 Task: Create a rule when a start date more than 1 days ago is set on a card by anyone except me.
Action: Mouse moved to (991, 83)
Screenshot: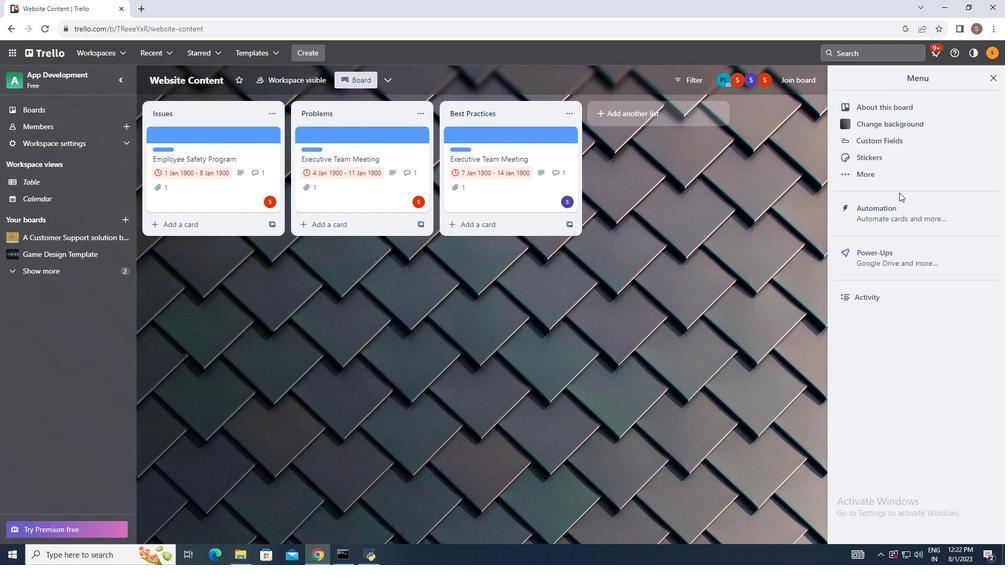 
Action: Mouse pressed left at (991, 83)
Screenshot: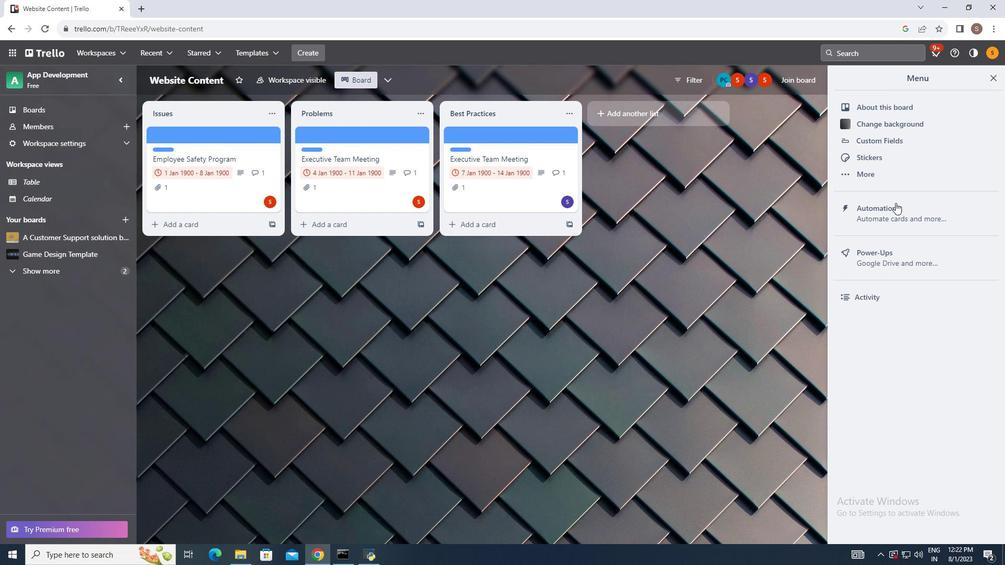 
Action: Mouse moved to (894, 207)
Screenshot: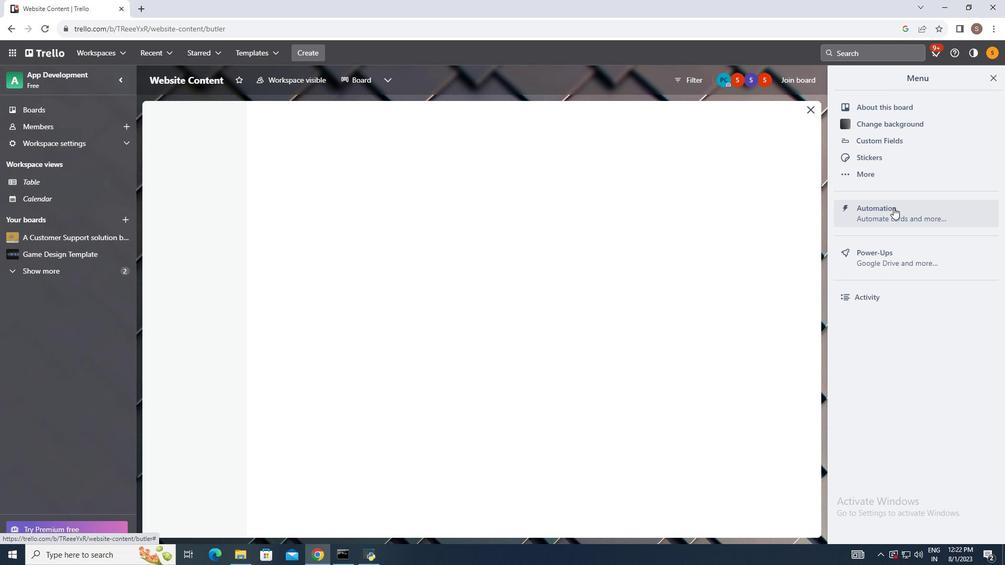 
Action: Mouse pressed left at (894, 207)
Screenshot: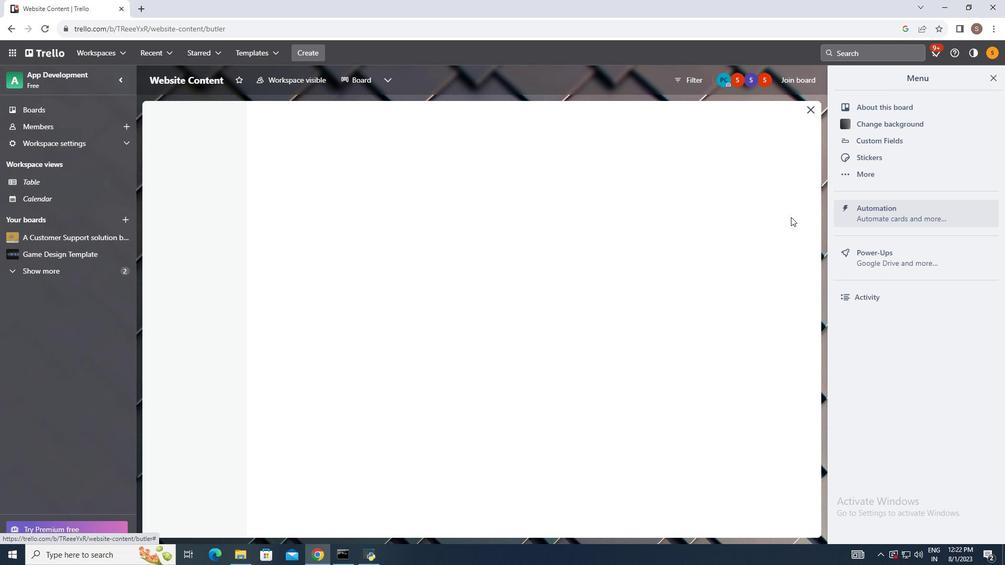 
Action: Mouse moved to (192, 170)
Screenshot: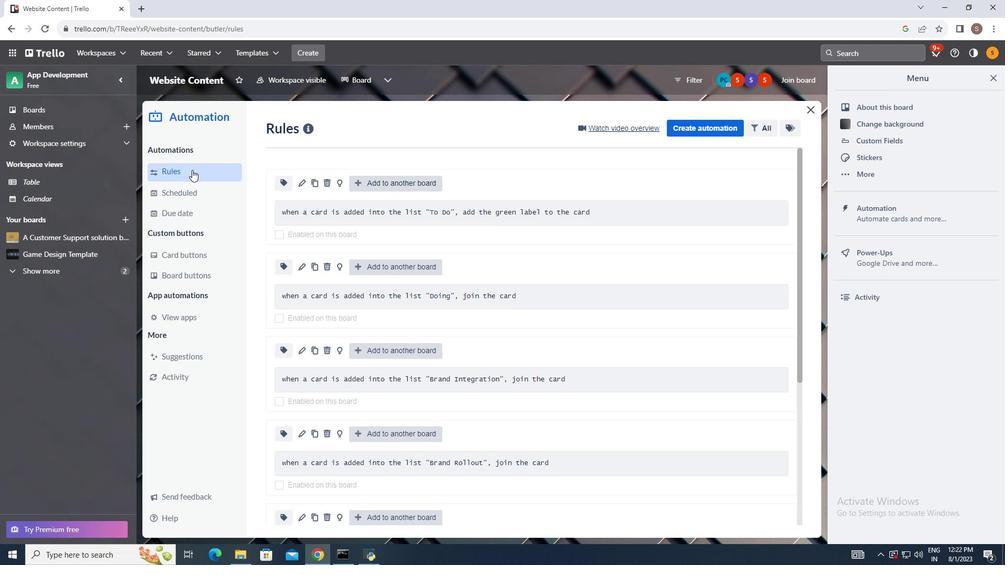 
Action: Mouse pressed left at (192, 170)
Screenshot: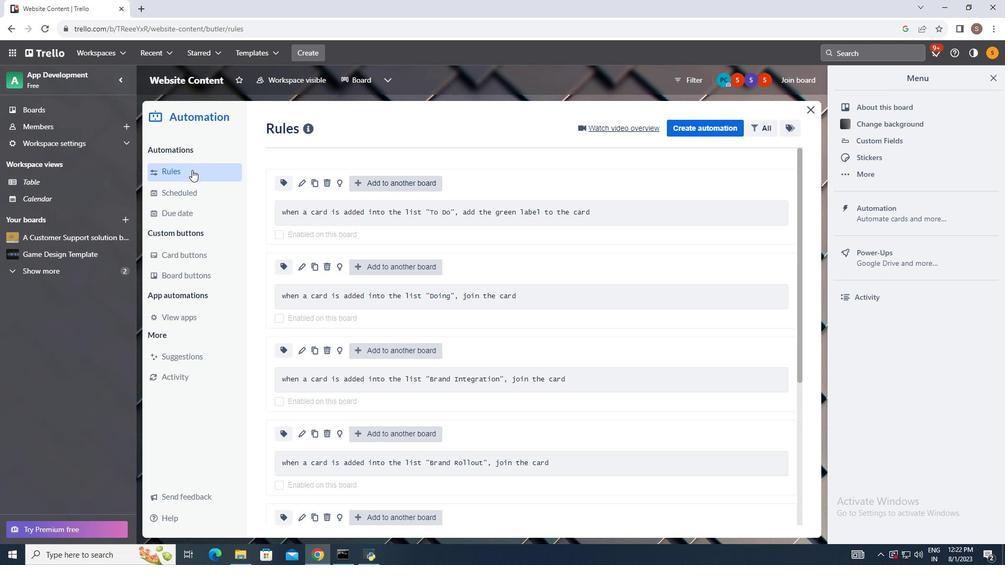 
Action: Mouse moved to (697, 132)
Screenshot: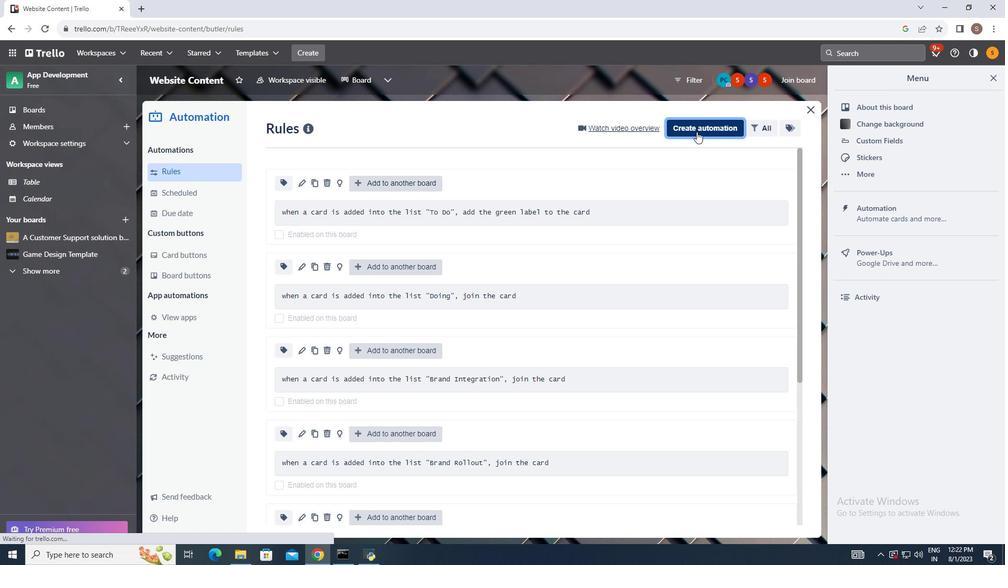 
Action: Mouse pressed left at (697, 132)
Screenshot: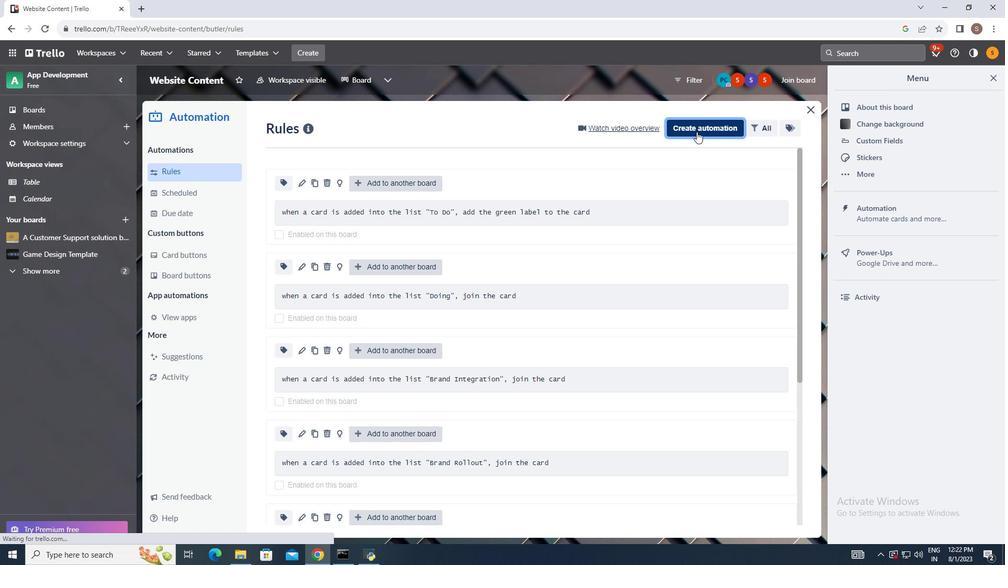 
Action: Mouse moved to (461, 224)
Screenshot: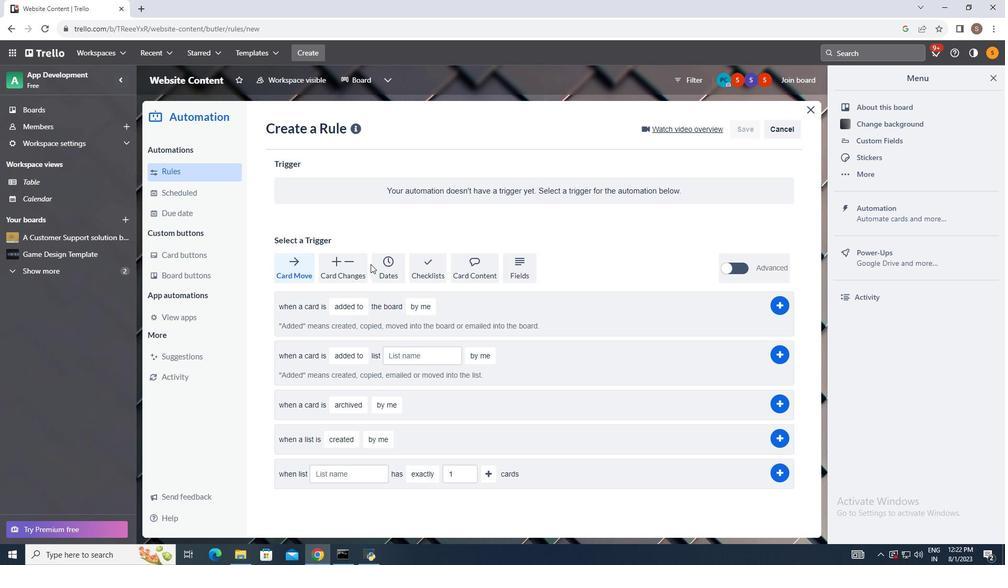 
Action: Mouse pressed left at (461, 224)
Screenshot: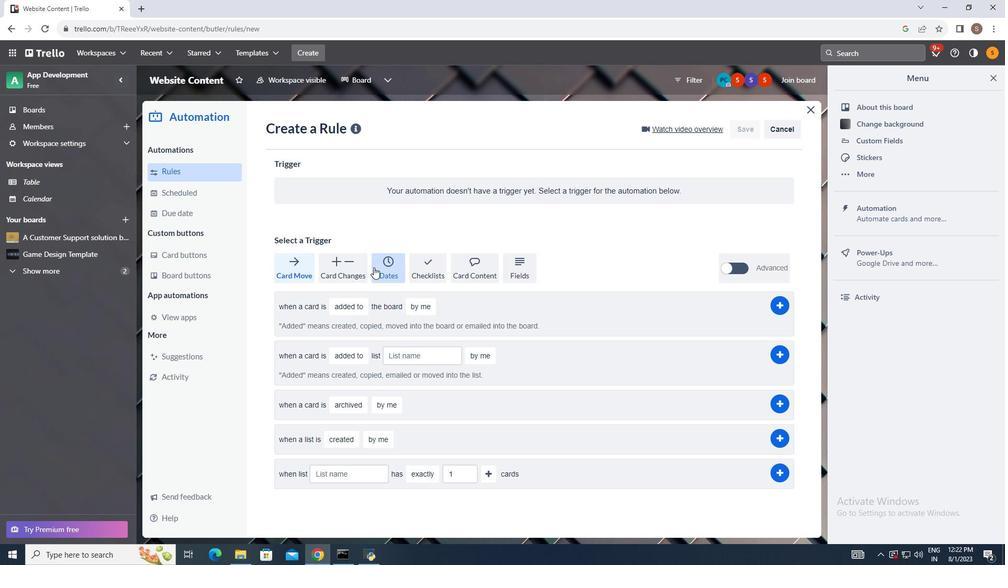 
Action: Mouse moved to (374, 268)
Screenshot: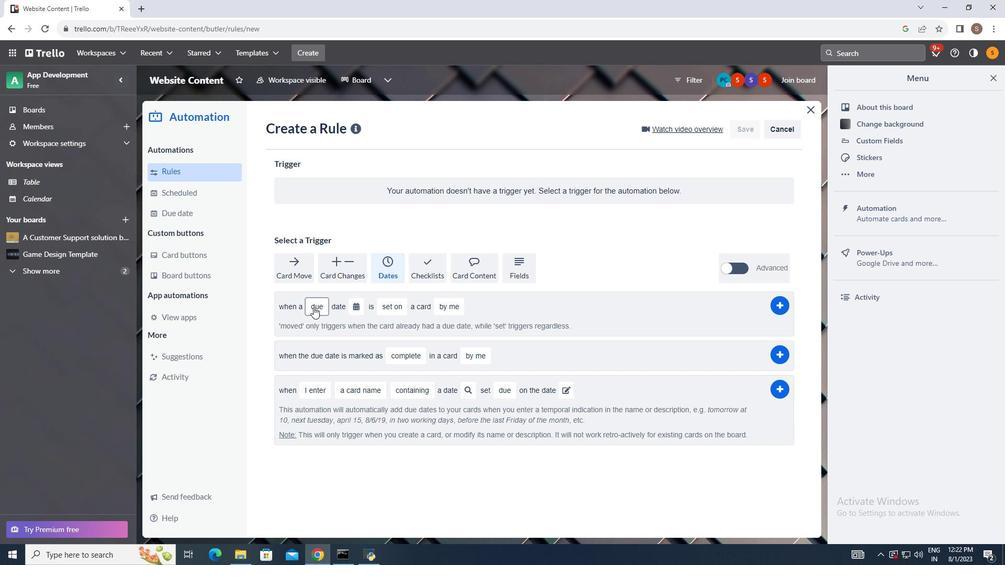 
Action: Mouse pressed left at (374, 268)
Screenshot: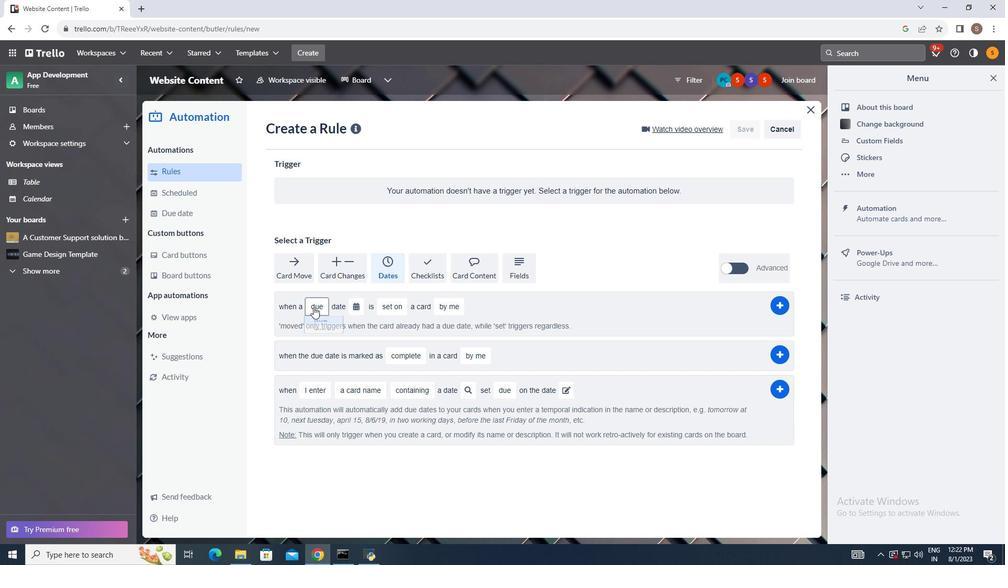 
Action: Mouse moved to (313, 307)
Screenshot: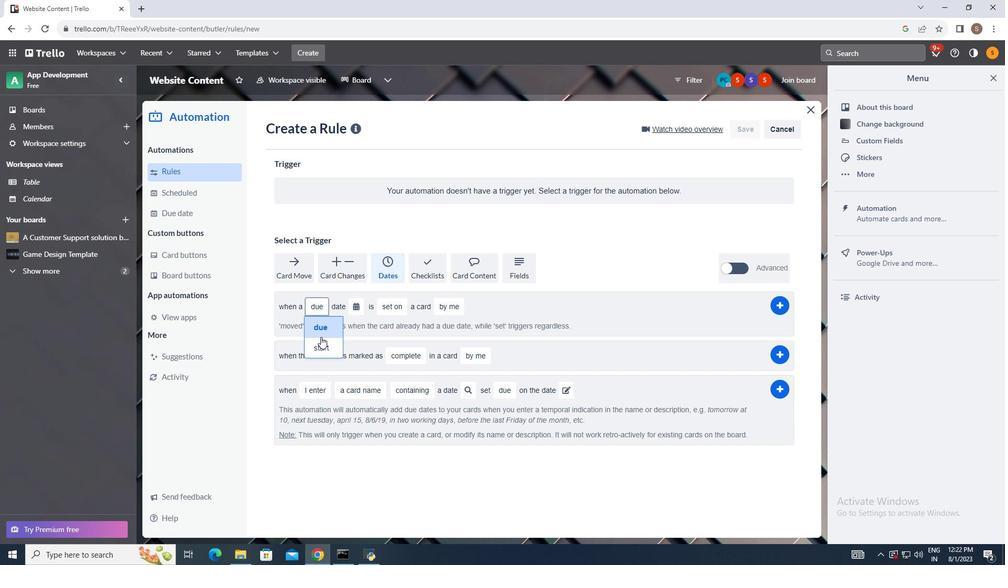 
Action: Mouse pressed left at (313, 307)
Screenshot: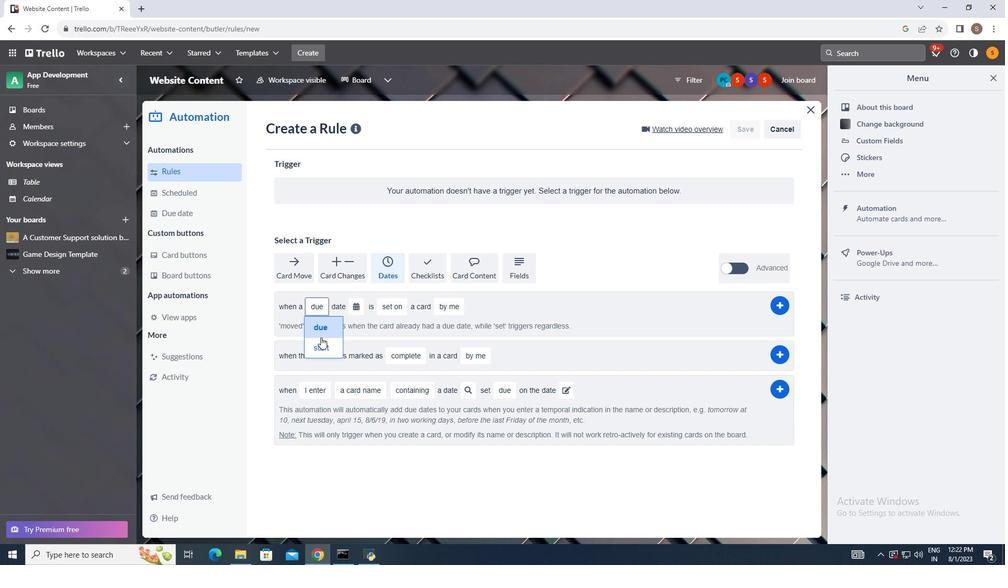 
Action: Mouse moved to (323, 343)
Screenshot: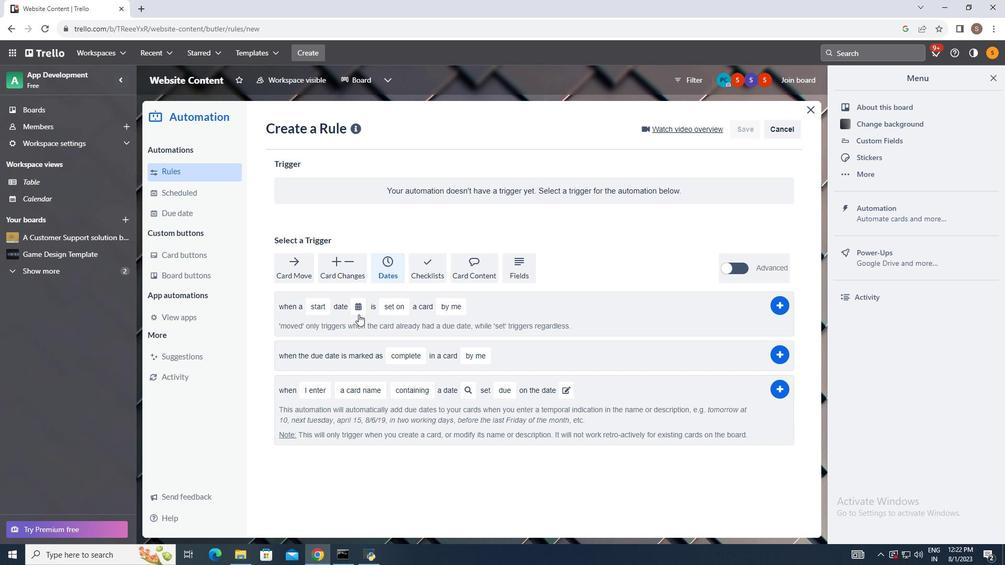 
Action: Mouse pressed left at (323, 343)
Screenshot: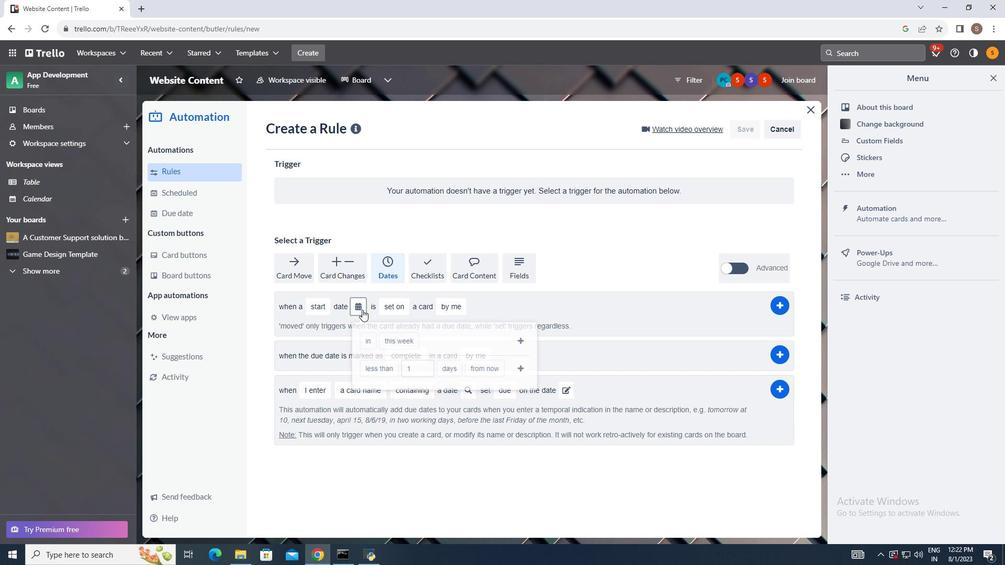 
Action: Mouse moved to (362, 310)
Screenshot: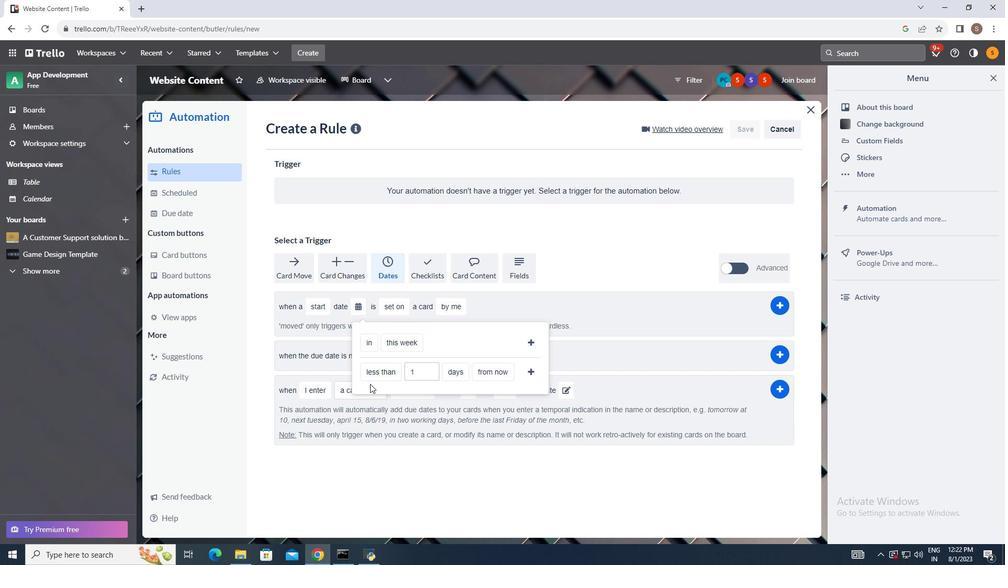 
Action: Mouse pressed left at (362, 310)
Screenshot: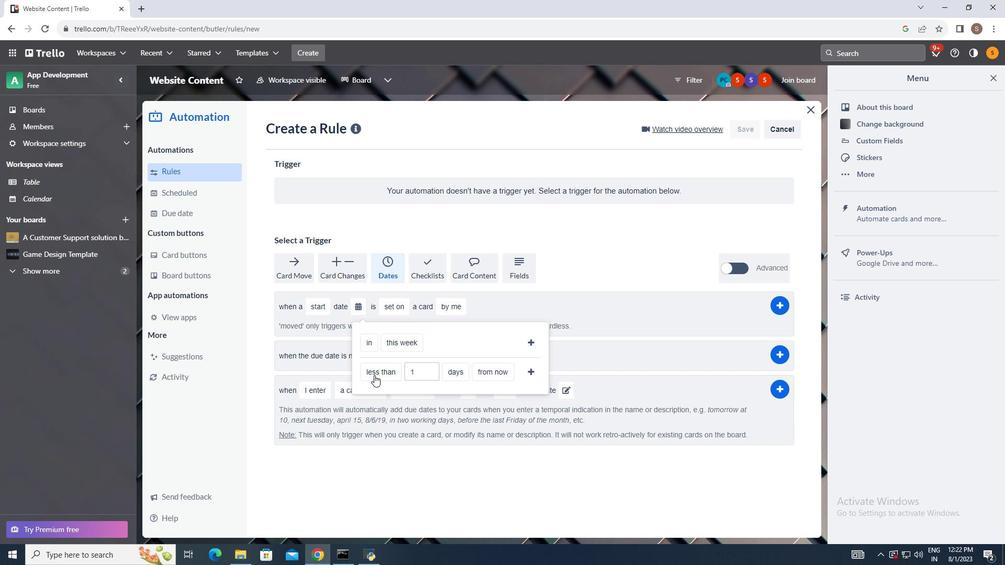 
Action: Mouse moved to (376, 371)
Screenshot: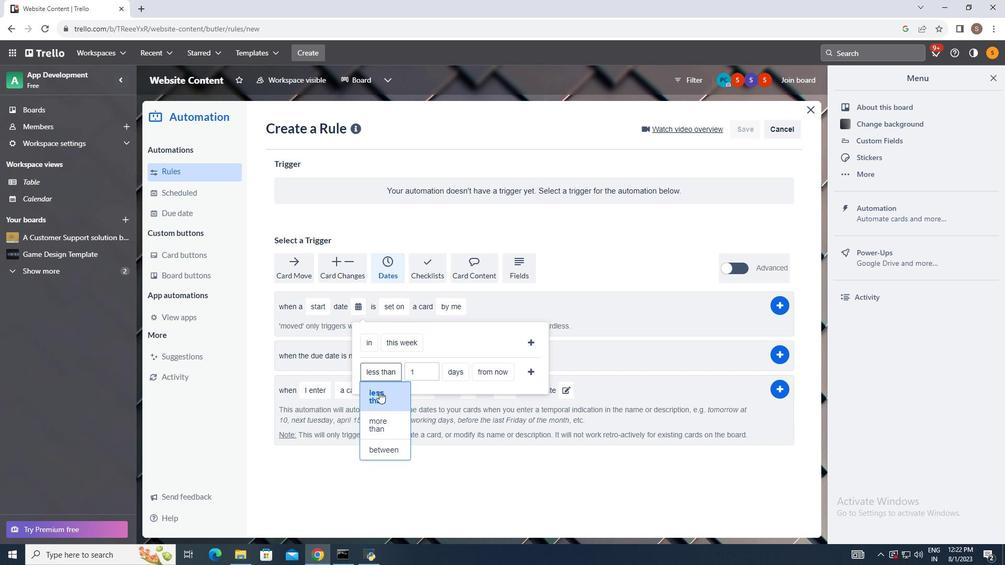 
Action: Mouse pressed left at (376, 371)
Screenshot: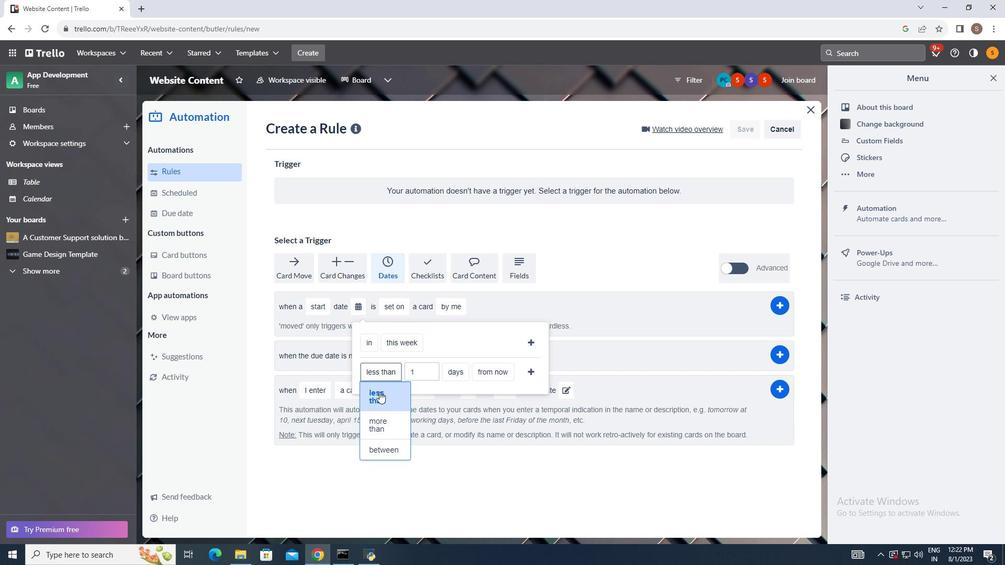 
Action: Mouse moved to (381, 422)
Screenshot: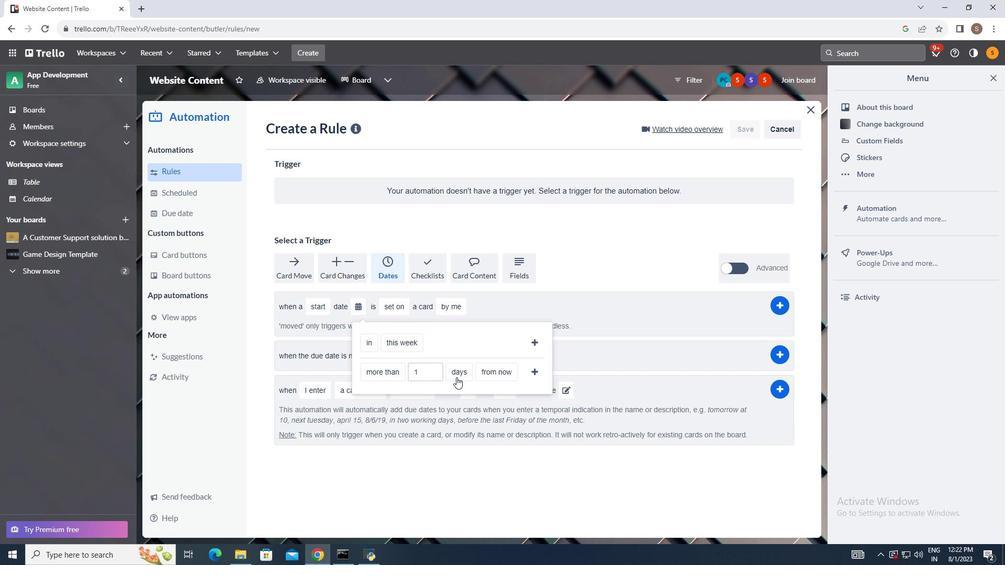 
Action: Mouse pressed left at (381, 422)
Screenshot: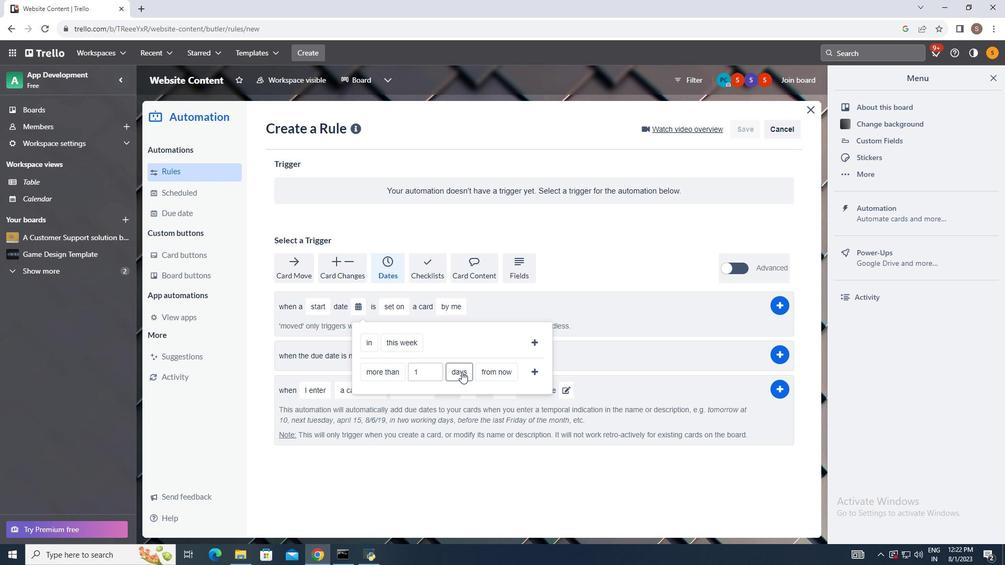 
Action: Mouse moved to (462, 372)
Screenshot: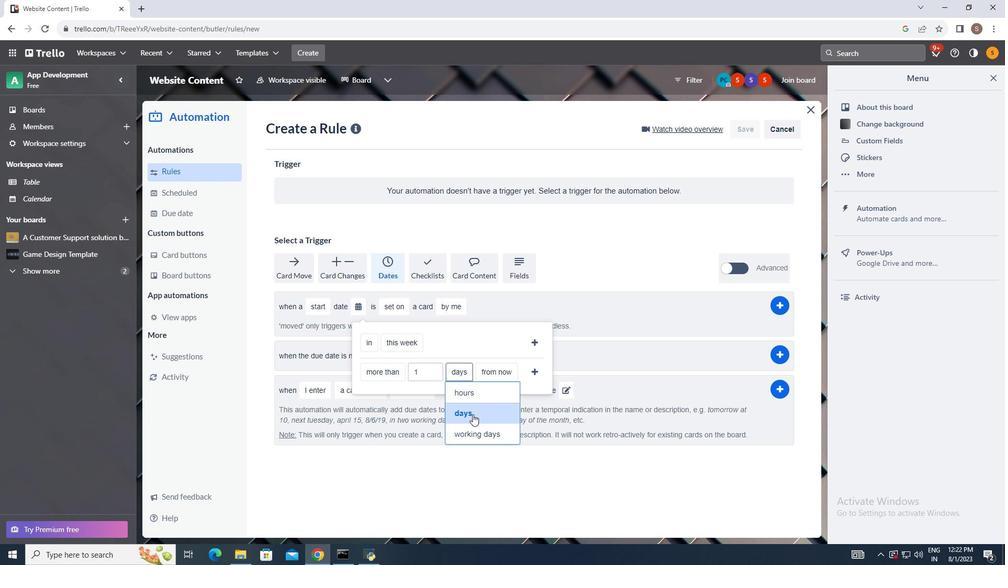
Action: Mouse pressed left at (462, 372)
Screenshot: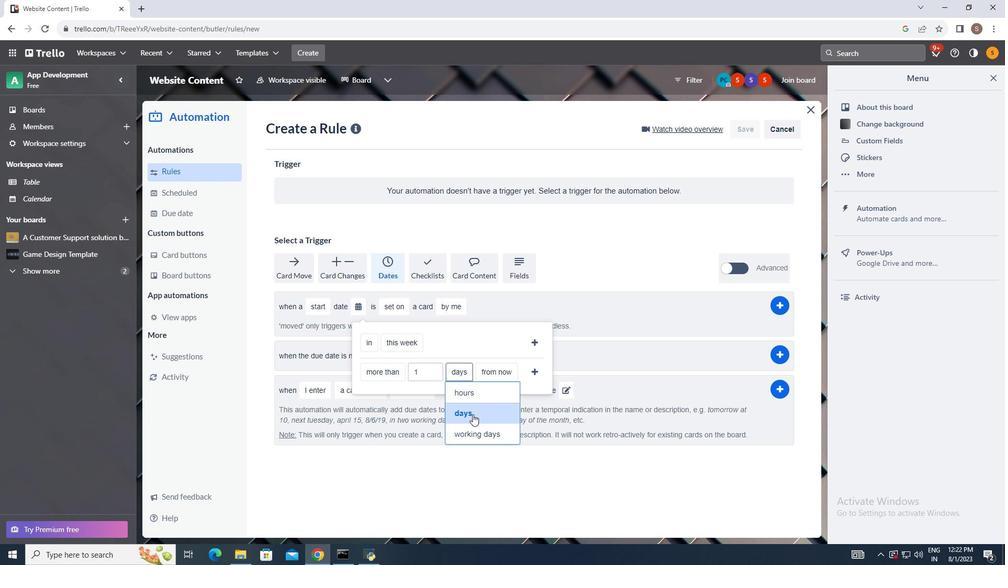 
Action: Mouse moved to (474, 411)
Screenshot: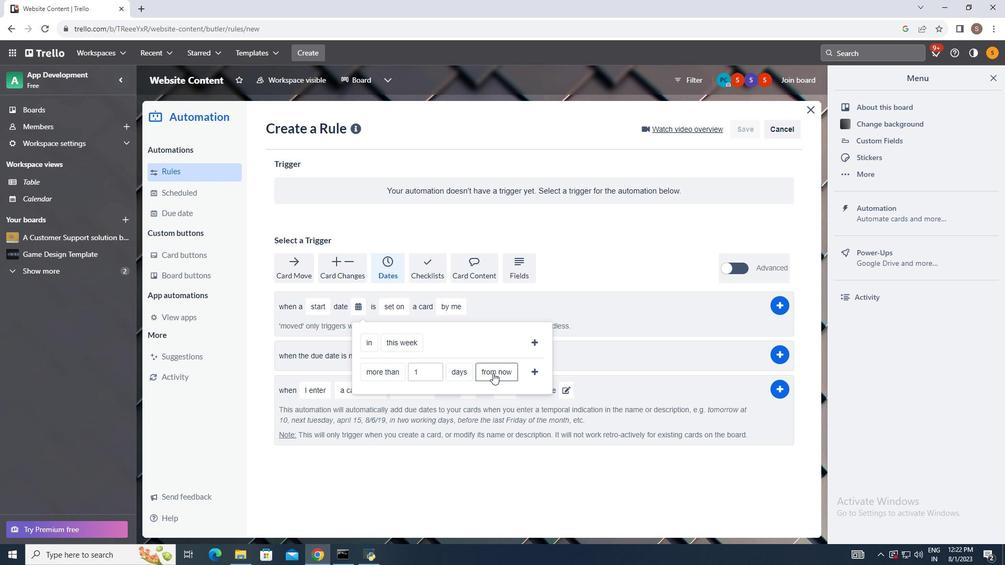 
Action: Mouse pressed left at (474, 411)
Screenshot: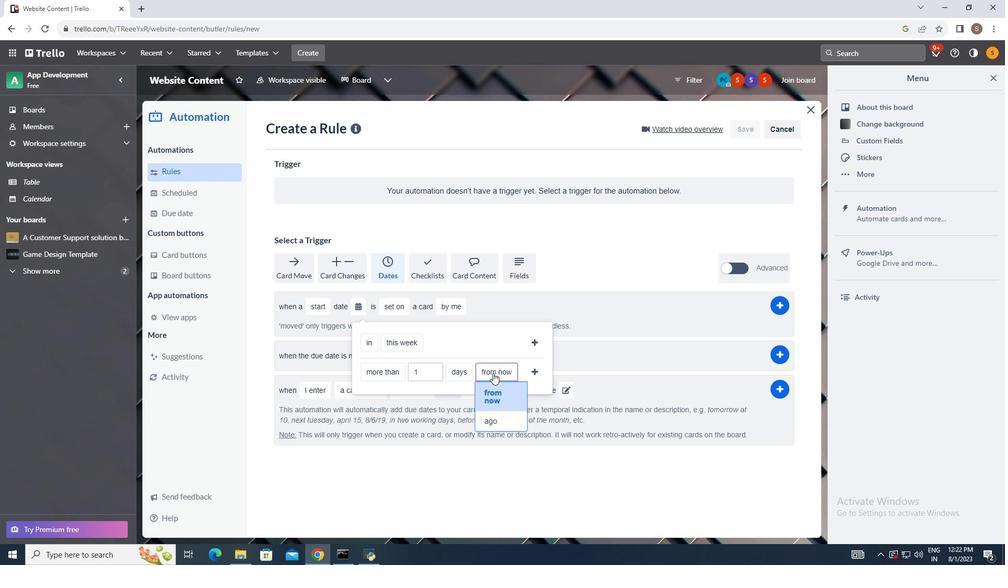 
Action: Mouse moved to (493, 373)
Screenshot: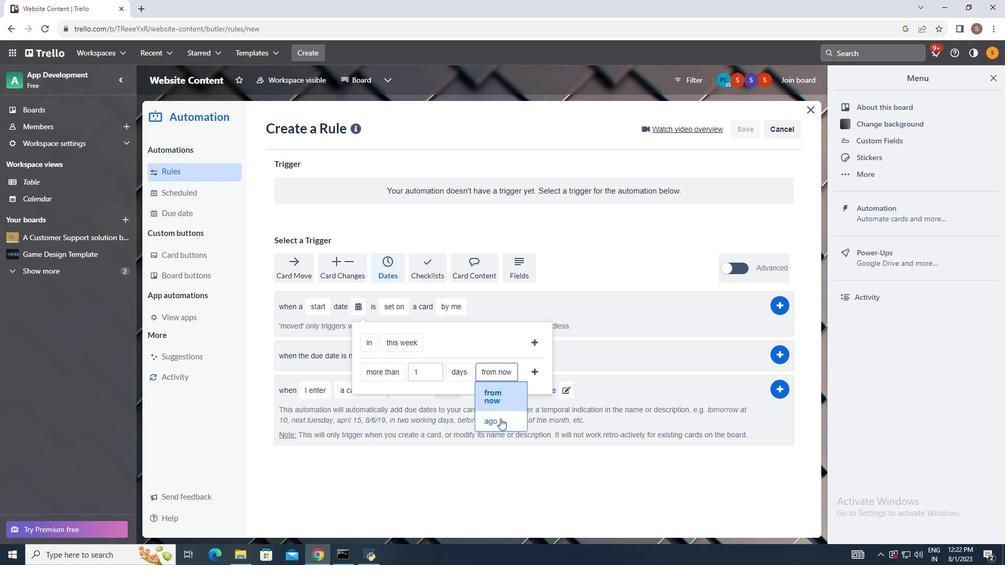 
Action: Mouse pressed left at (493, 373)
Screenshot: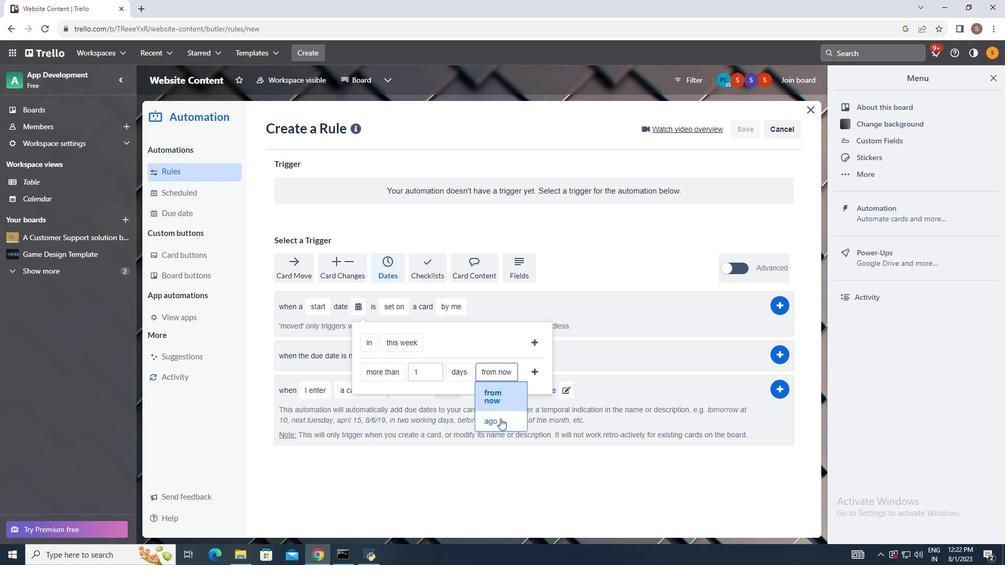 
Action: Mouse moved to (500, 419)
Screenshot: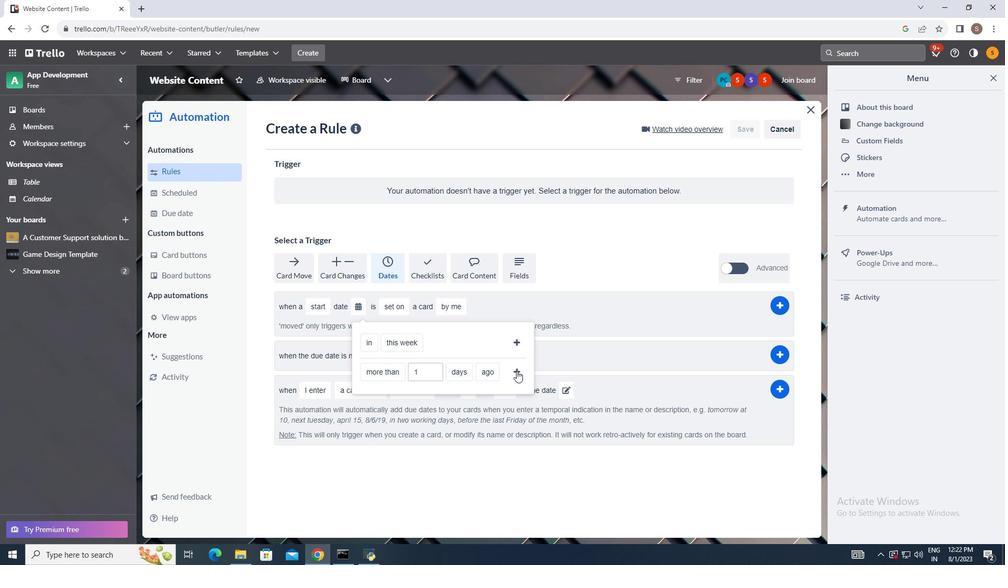 
Action: Mouse pressed left at (500, 419)
Screenshot: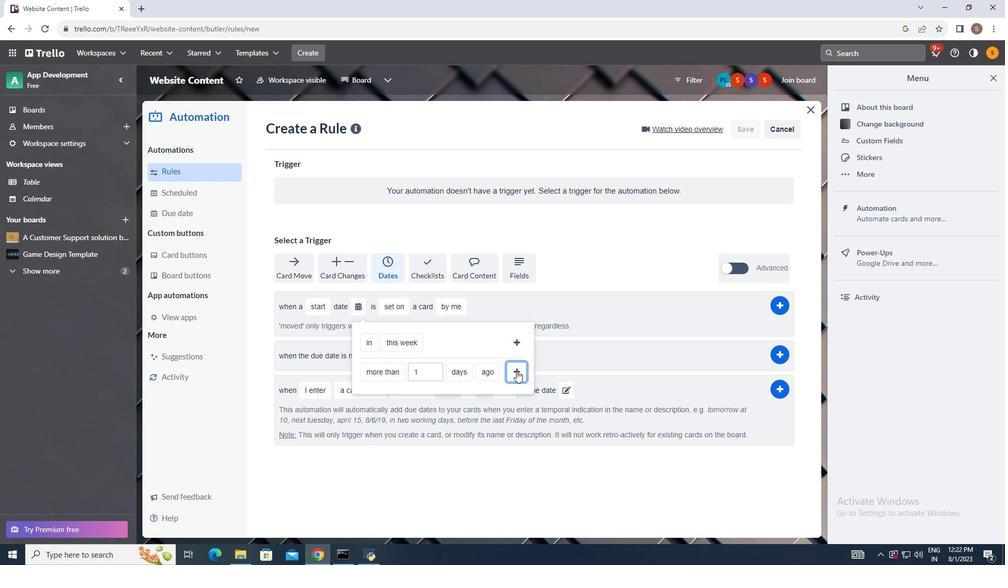 
Action: Mouse moved to (517, 371)
Screenshot: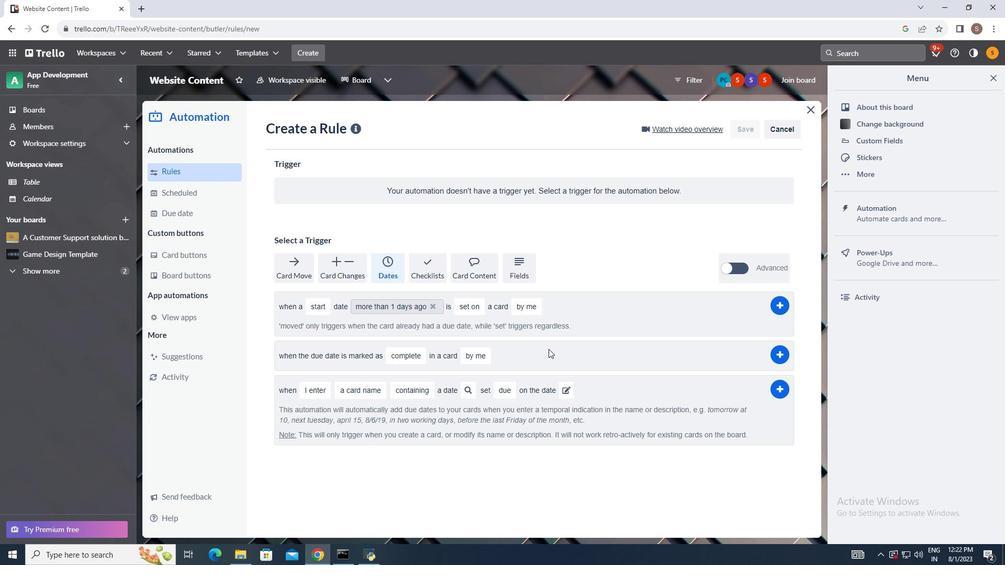 
Action: Mouse pressed left at (517, 371)
Screenshot: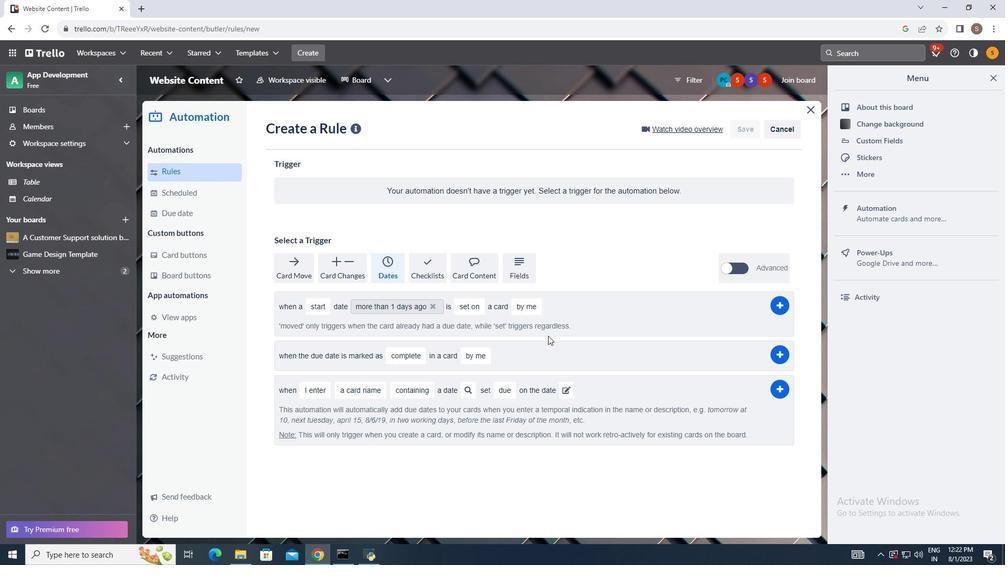 
Action: Mouse moved to (473, 306)
Screenshot: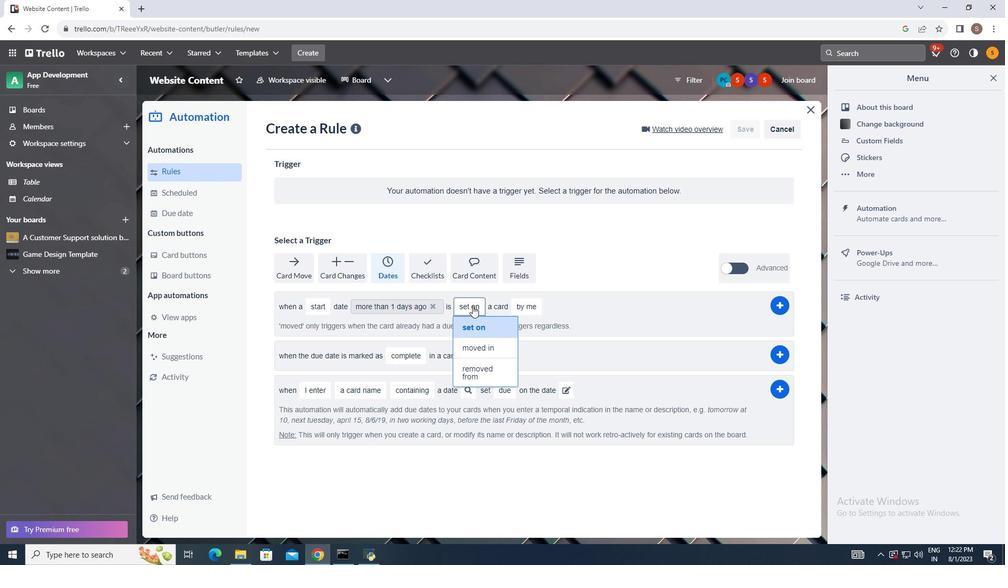 
Action: Mouse pressed left at (473, 306)
Screenshot: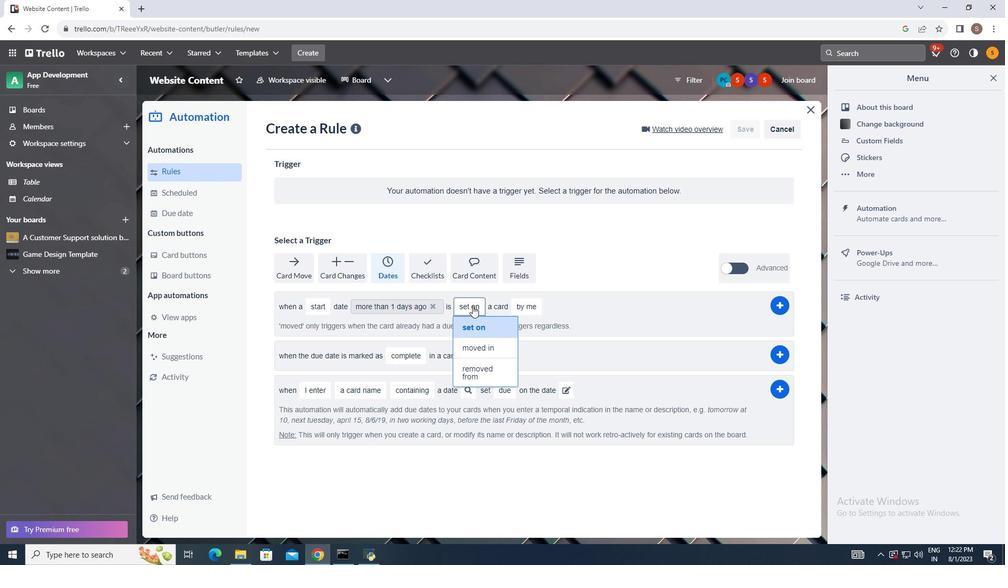 
Action: Mouse moved to (479, 331)
Screenshot: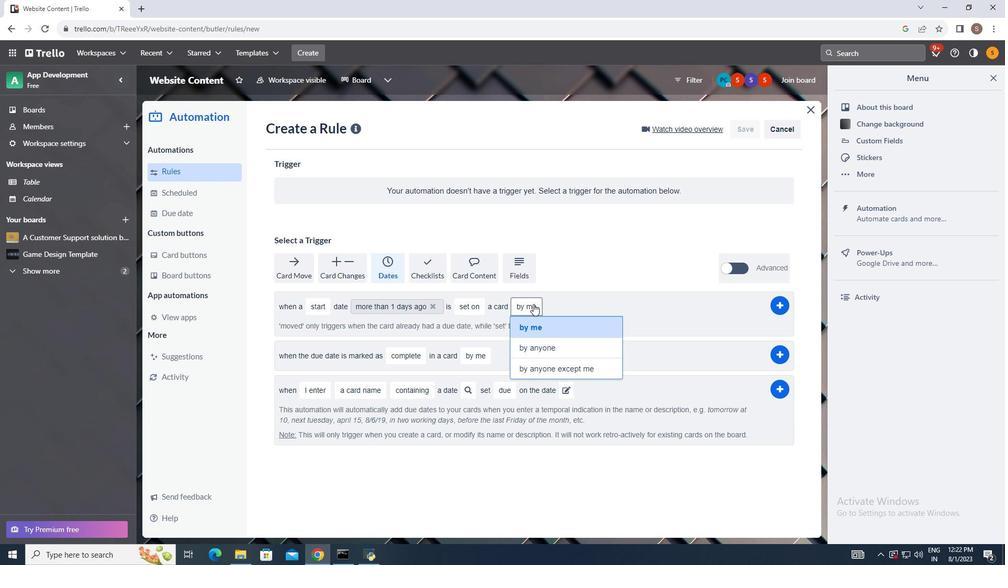 
Action: Mouse pressed left at (479, 331)
Screenshot: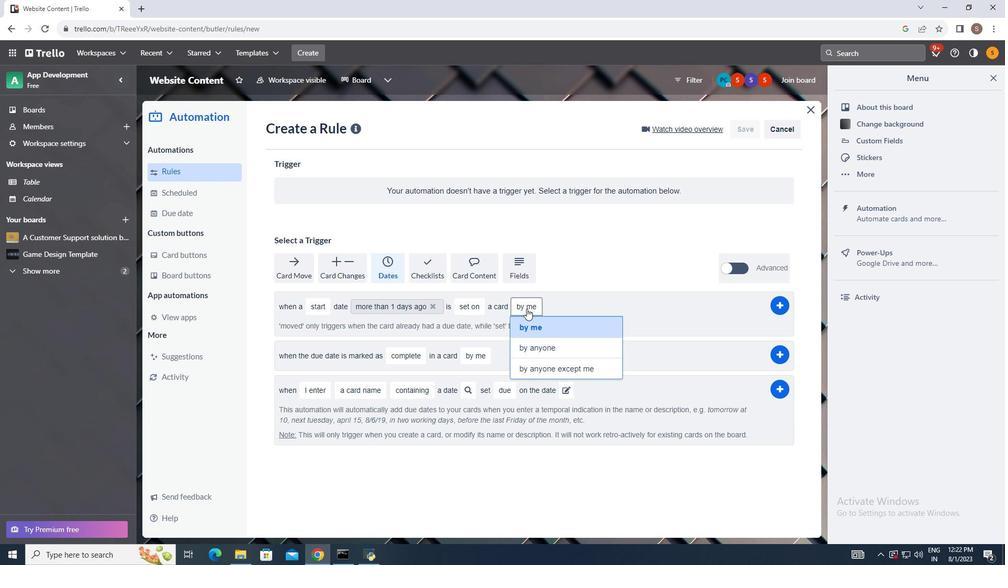 
Action: Mouse moved to (533, 304)
Screenshot: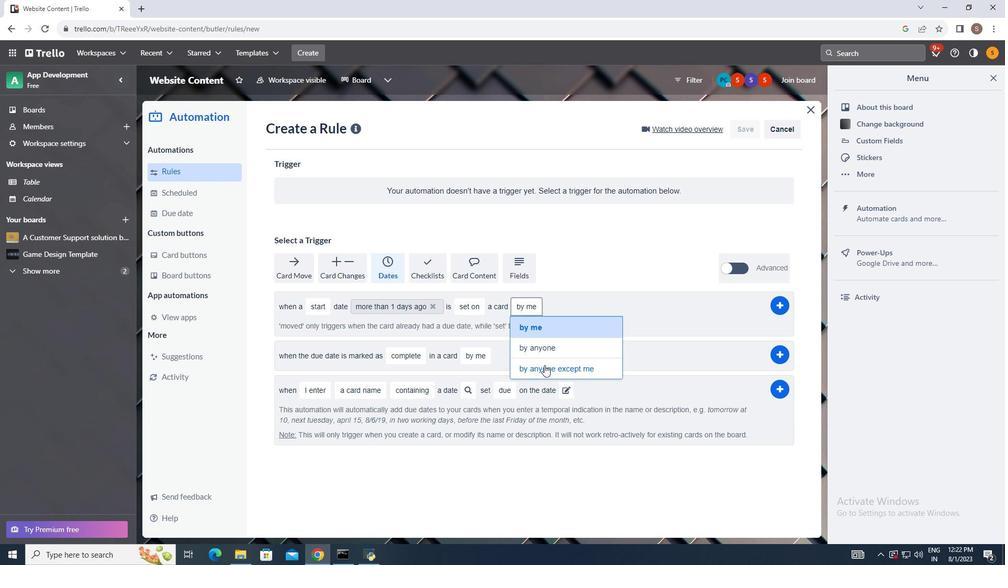 
Action: Mouse pressed left at (533, 304)
Screenshot: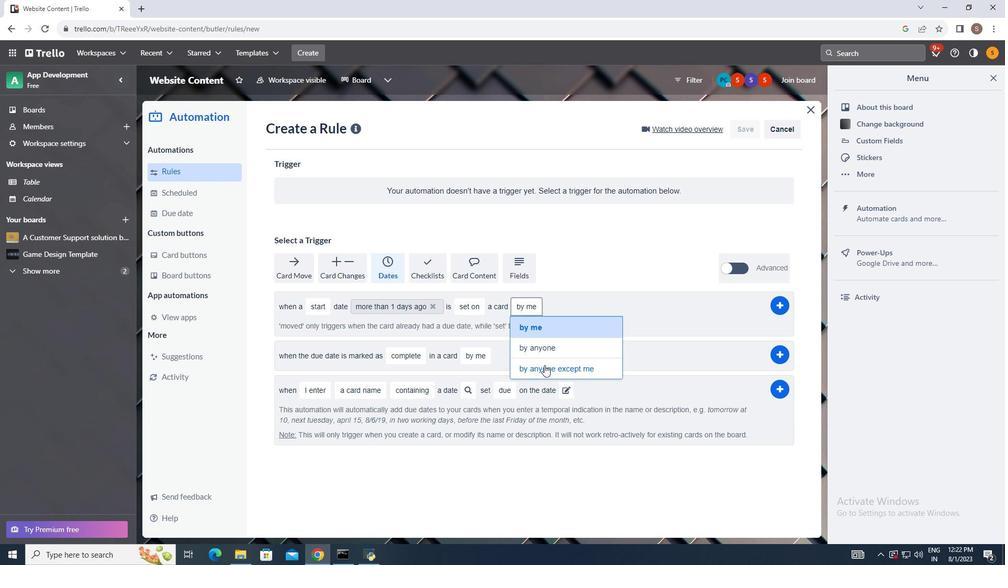 
Action: Mouse moved to (544, 365)
Screenshot: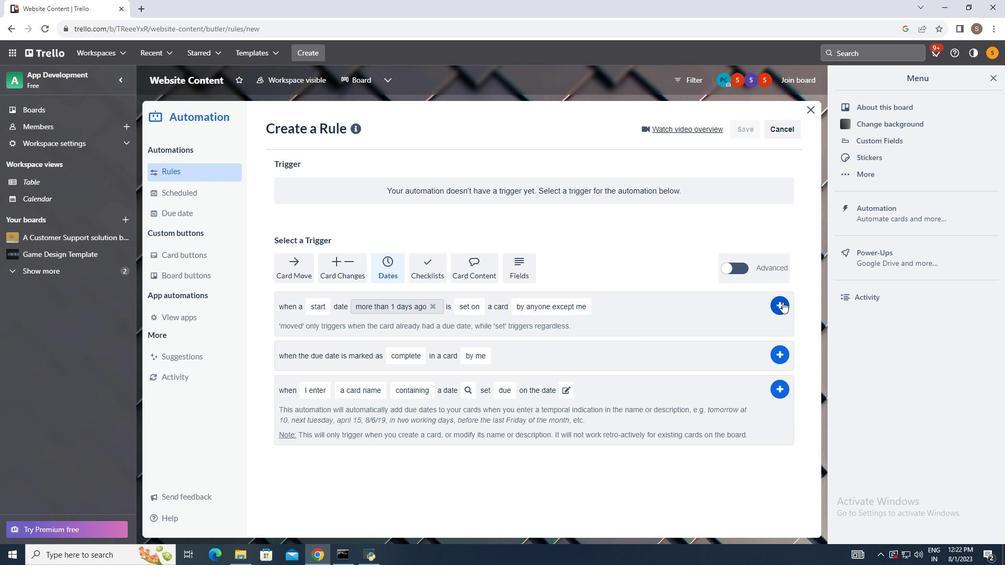 
Action: Mouse pressed left at (544, 365)
Screenshot: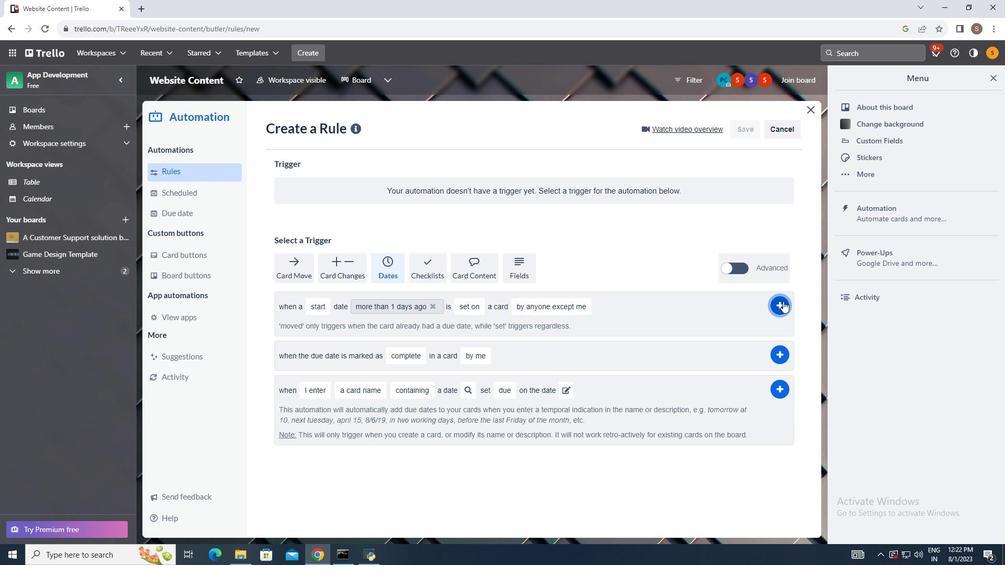 
Action: Mouse moved to (783, 301)
Screenshot: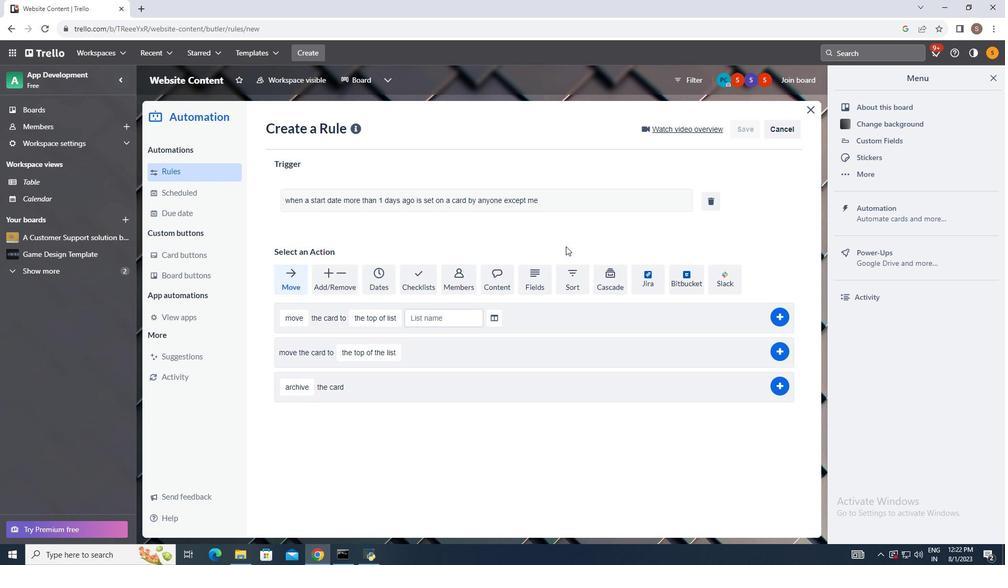 
Action: Mouse pressed left at (783, 301)
Screenshot: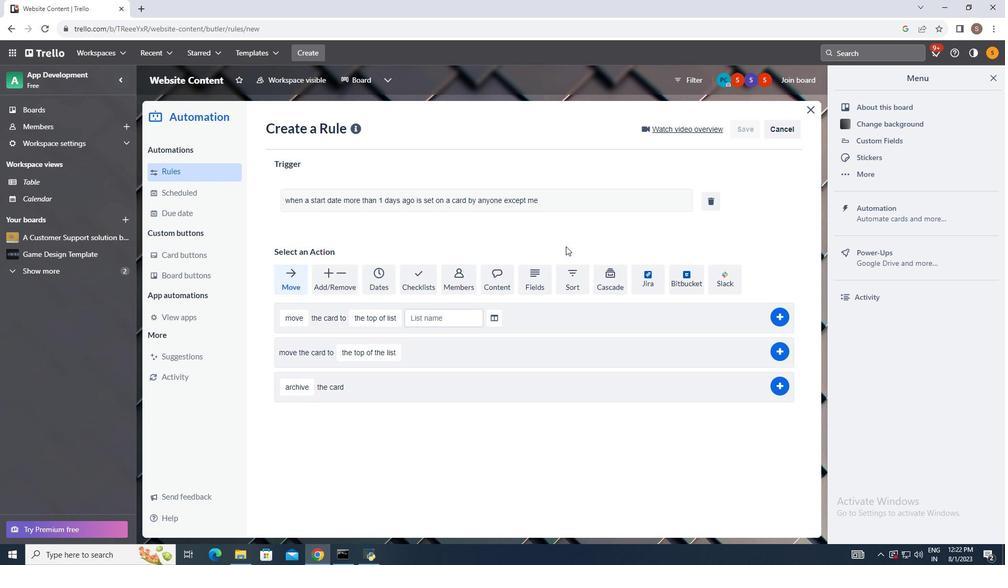 
Action: Mouse moved to (566, 246)
Screenshot: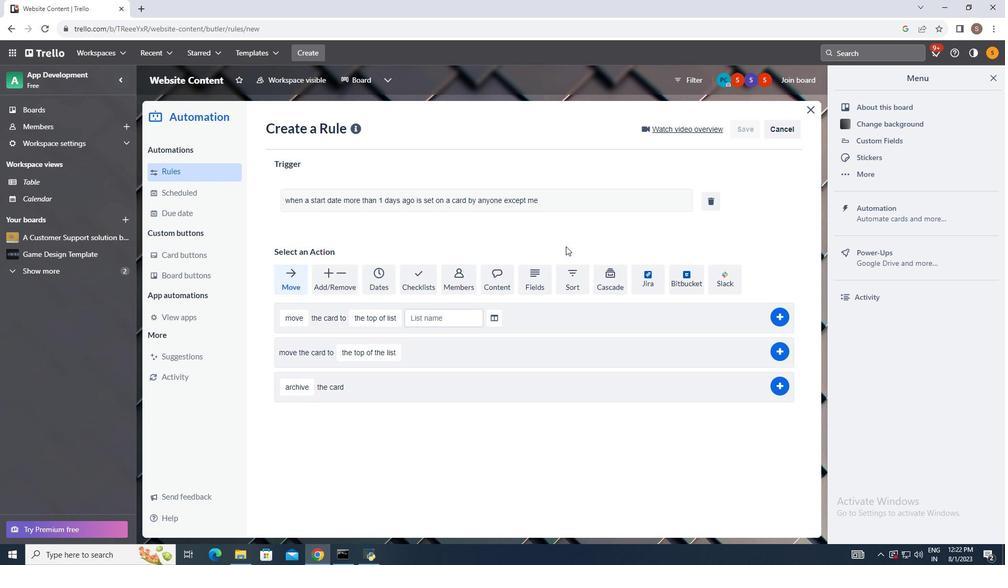 
